 Task: Toggle the option "Increase the priority of the process".
Action: Mouse moved to (104, 13)
Screenshot: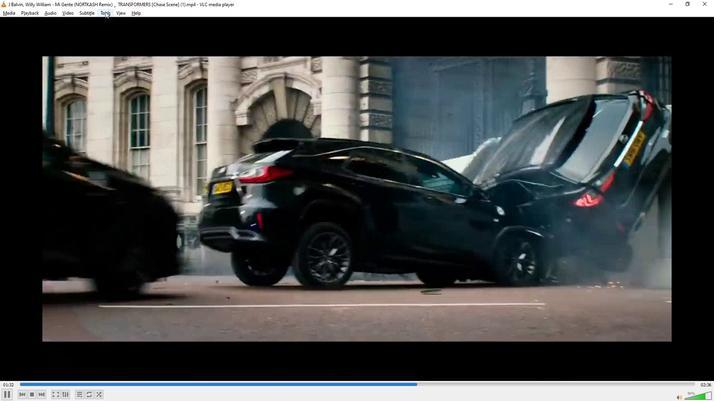 
Action: Mouse pressed left at (104, 13)
Screenshot: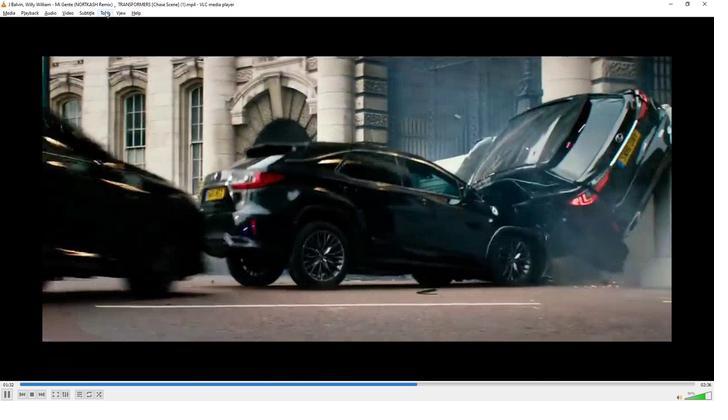 
Action: Mouse moved to (120, 99)
Screenshot: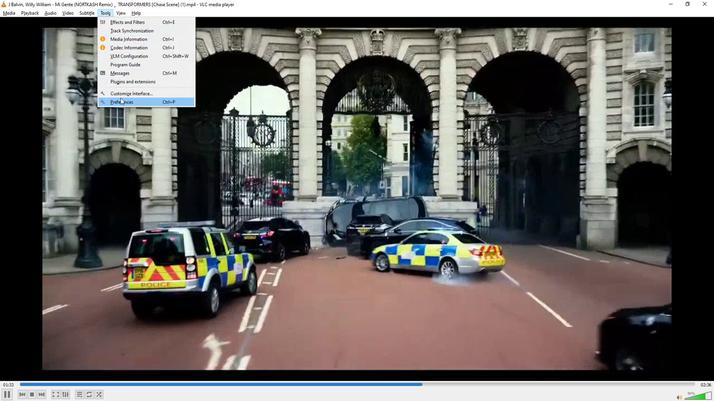 
Action: Mouse pressed left at (120, 99)
Screenshot: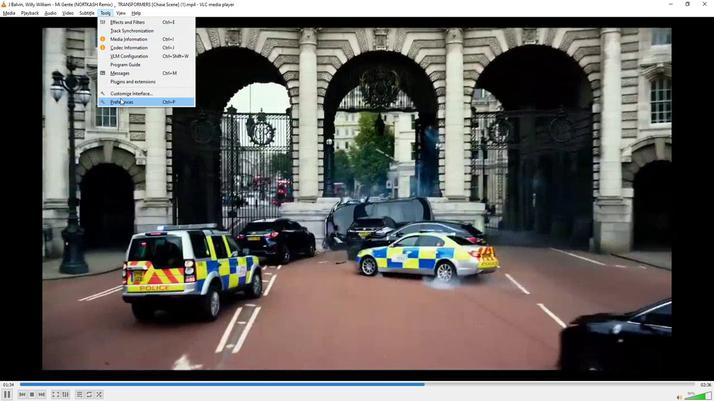 
Action: Mouse moved to (203, 313)
Screenshot: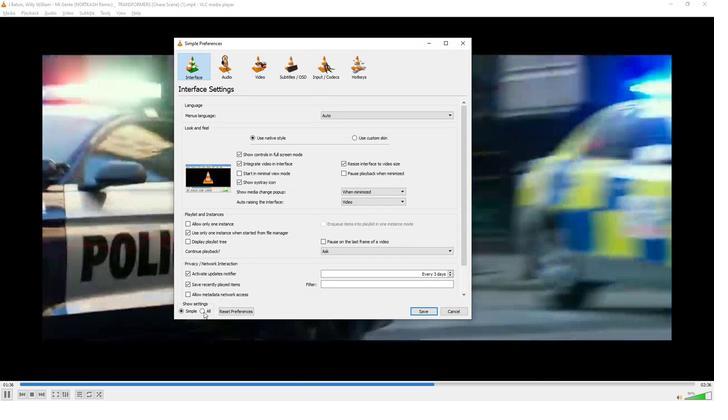 
Action: Mouse pressed left at (203, 313)
Screenshot: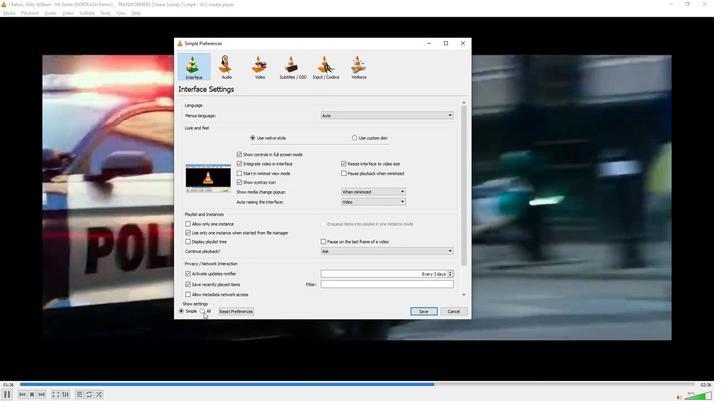 
Action: Mouse moved to (313, 153)
Screenshot: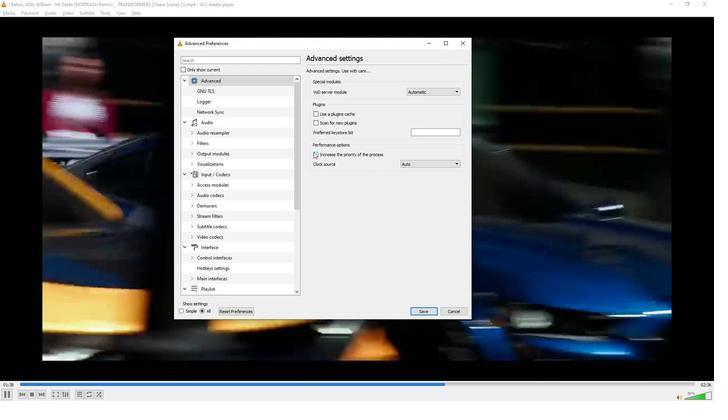 
Action: Mouse pressed left at (313, 153)
Screenshot: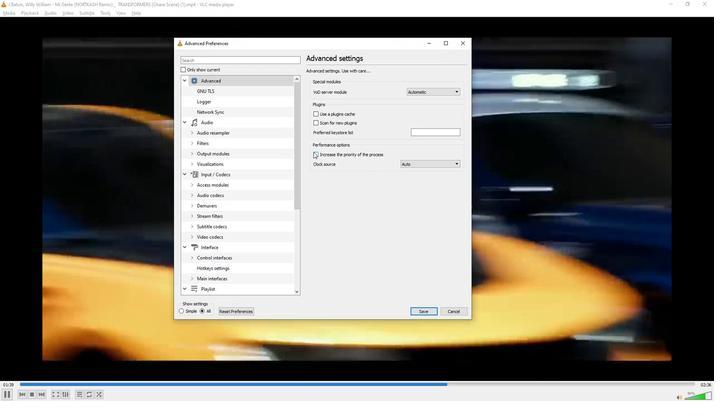
Action: Mouse moved to (398, 278)
Screenshot: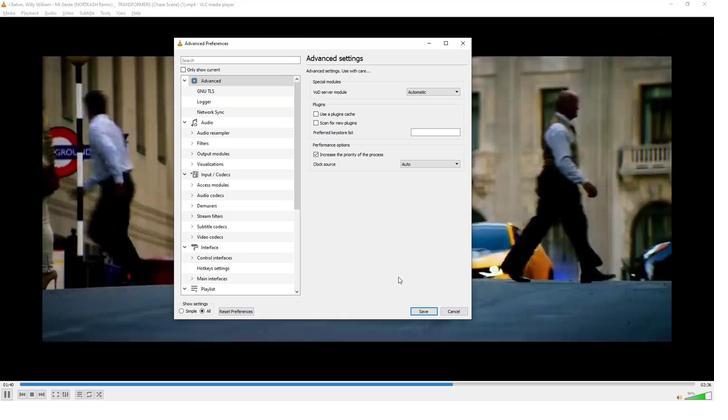 
